Task: Add time "4:00".
Action: Mouse moved to (476, 266)
Screenshot: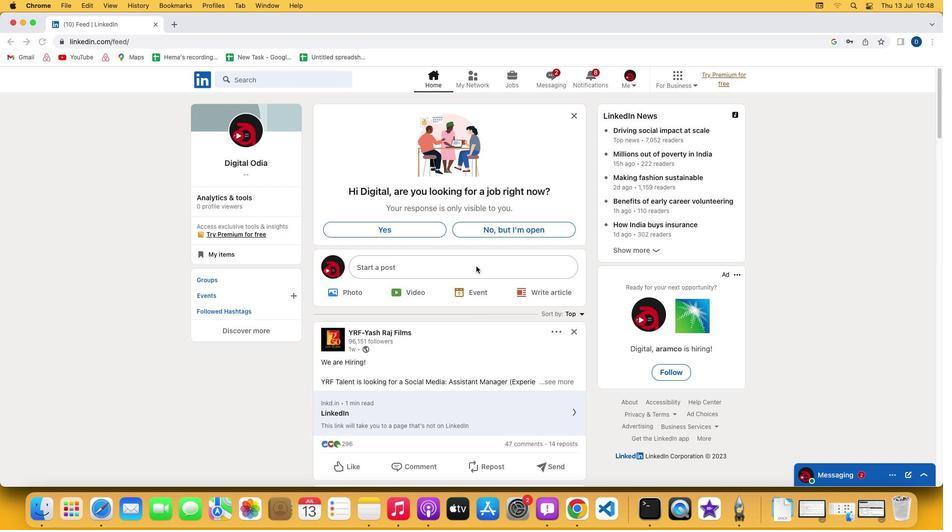 
Action: Mouse pressed left at (476, 266)
Screenshot: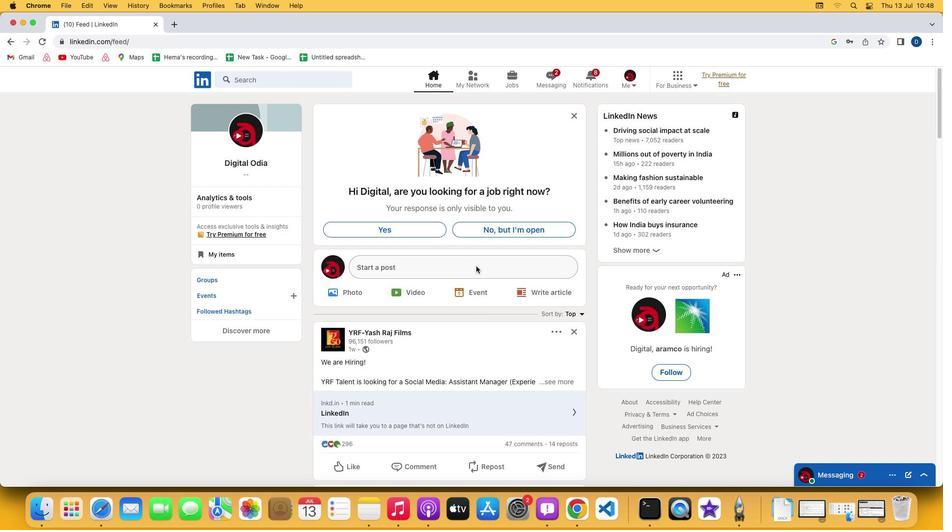 
Action: Mouse pressed left at (476, 266)
Screenshot: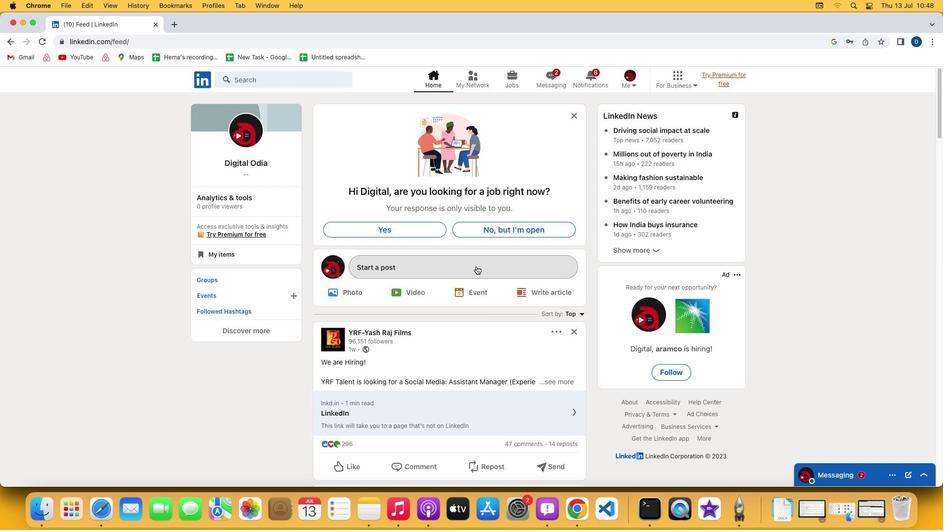 
Action: Mouse moved to (599, 353)
Screenshot: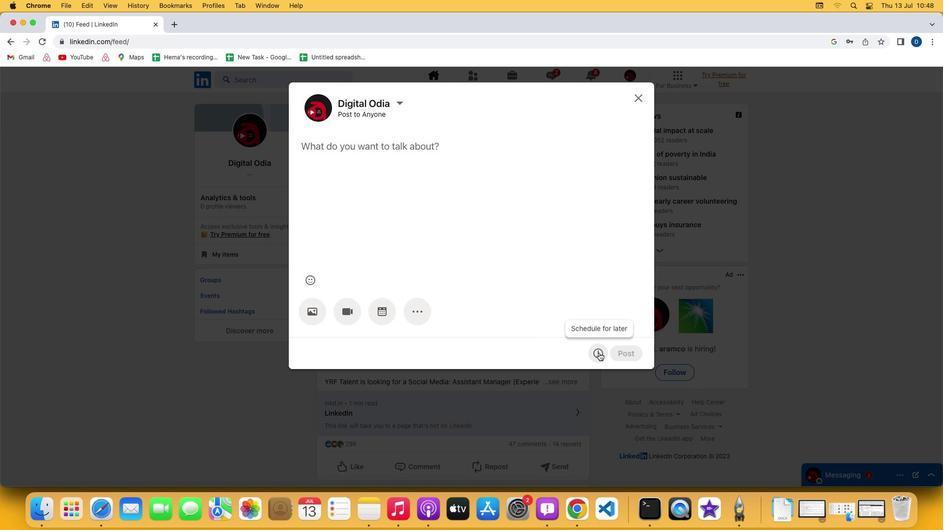 
Action: Mouse pressed left at (599, 353)
Screenshot: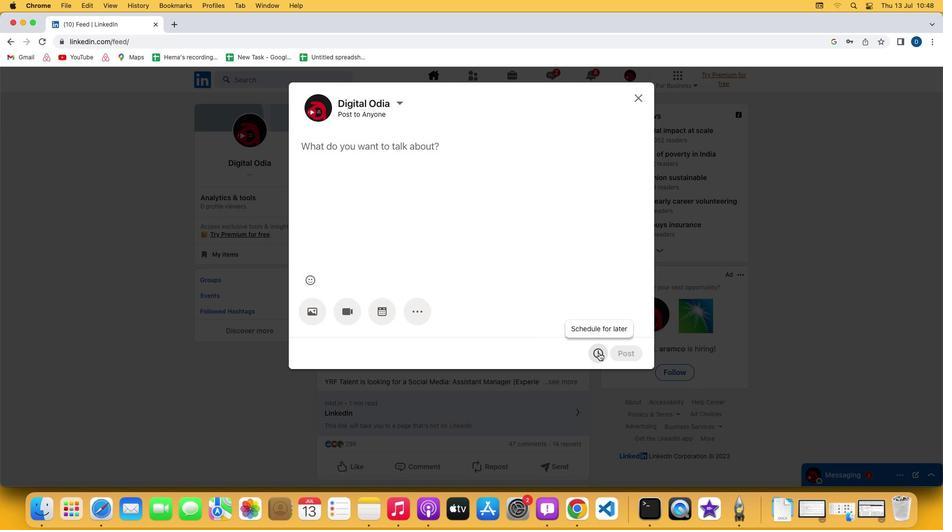 
Action: Mouse moved to (389, 191)
Screenshot: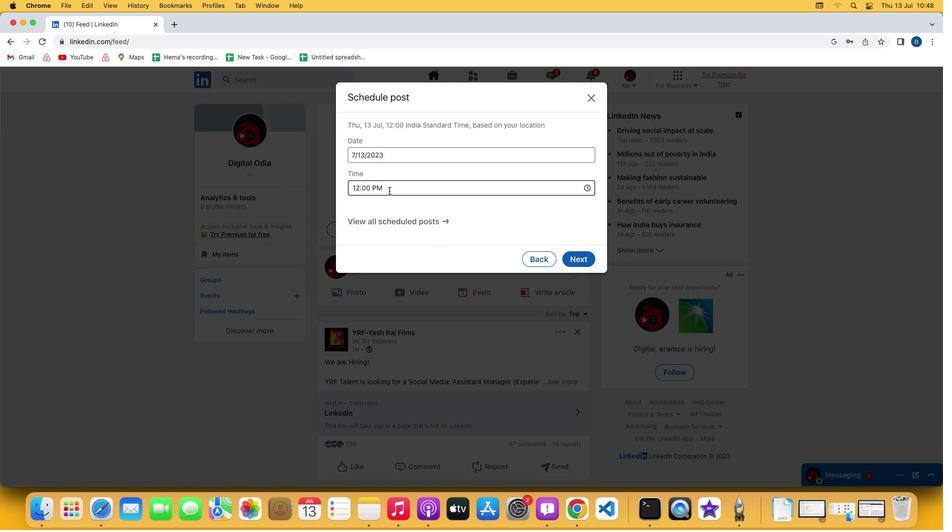 
Action: Mouse pressed left at (389, 191)
Screenshot: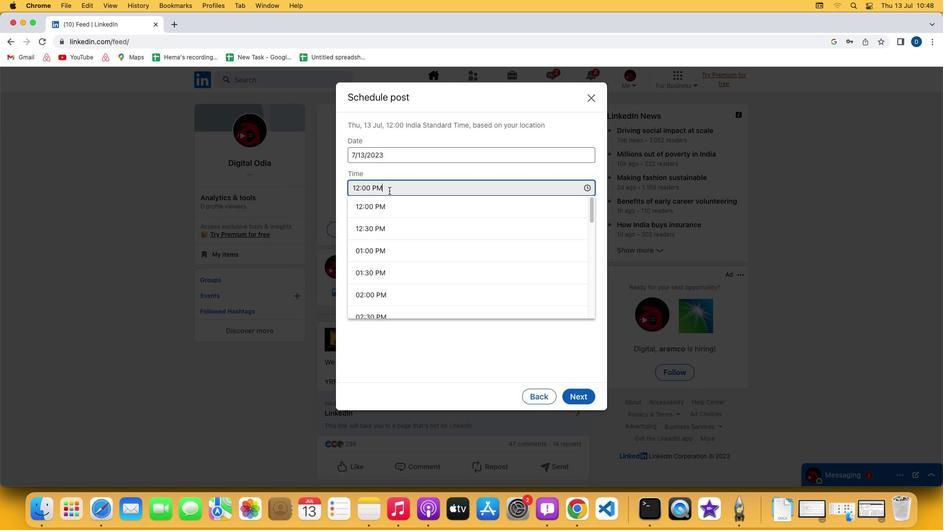 
Action: Mouse moved to (345, 192)
Screenshot: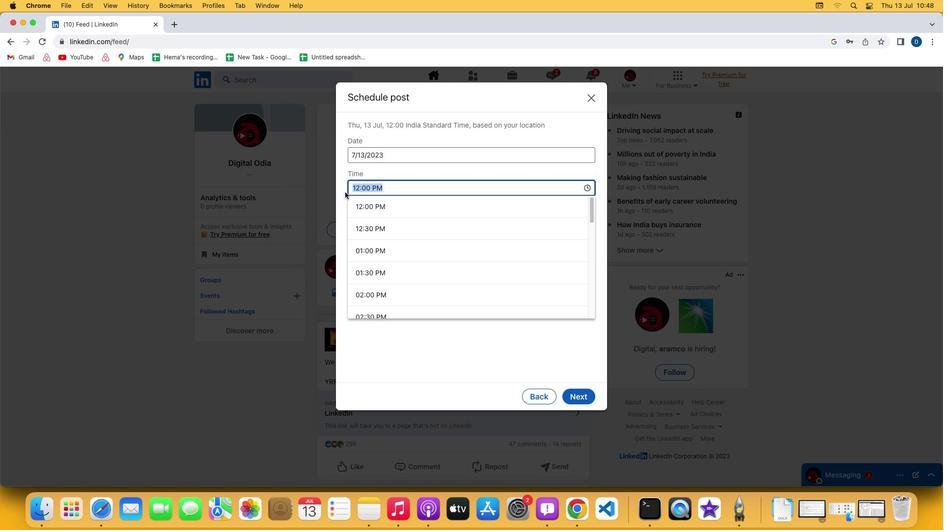 
Action: Key pressed '4'Key.shift_r':''0''0'
Screenshot: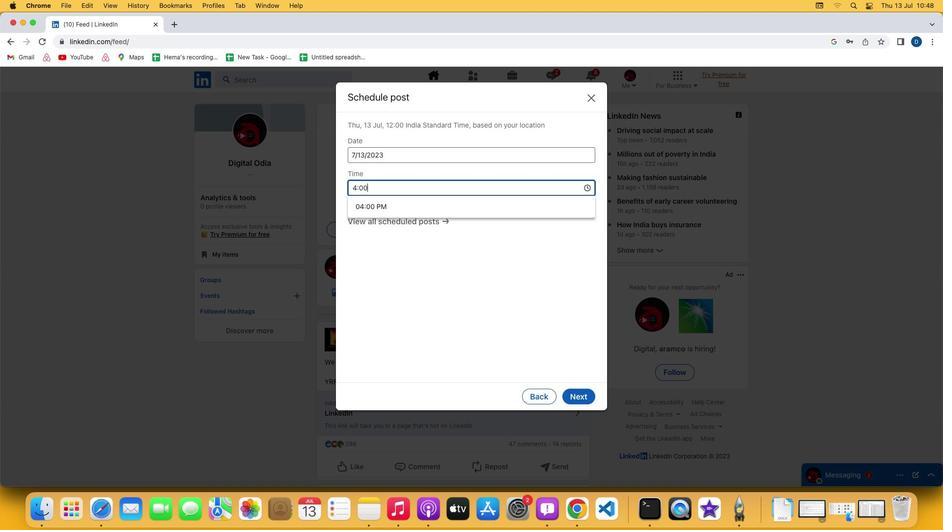 
